 Task: Change the frame rate in the image demuxer to 10/1.
Action: Mouse moved to (112, 11)
Screenshot: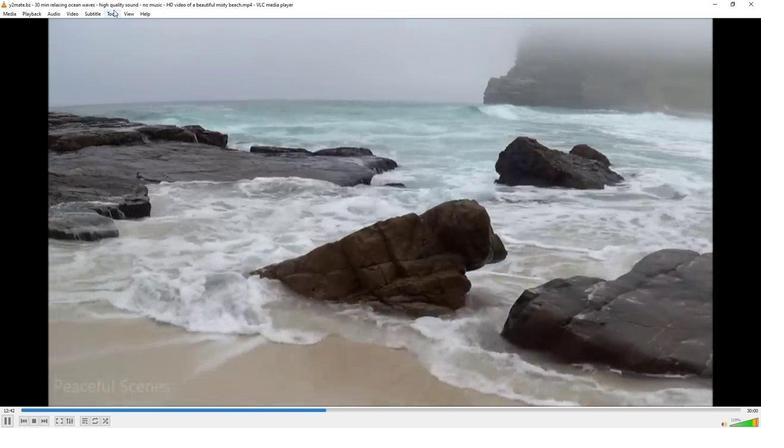 
Action: Mouse pressed left at (112, 11)
Screenshot: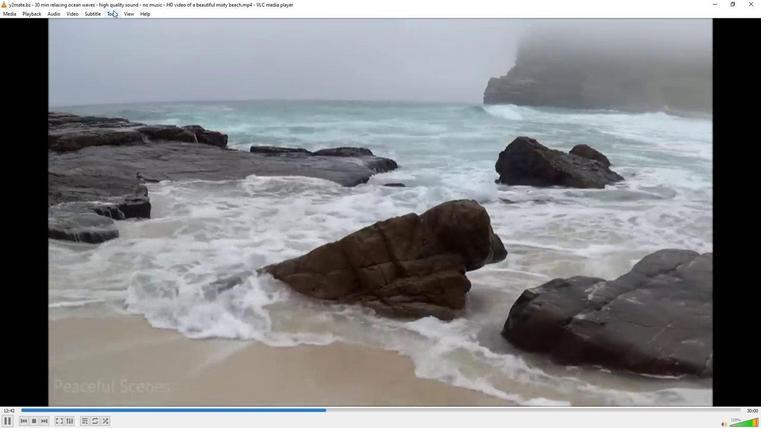 
Action: Mouse moved to (129, 107)
Screenshot: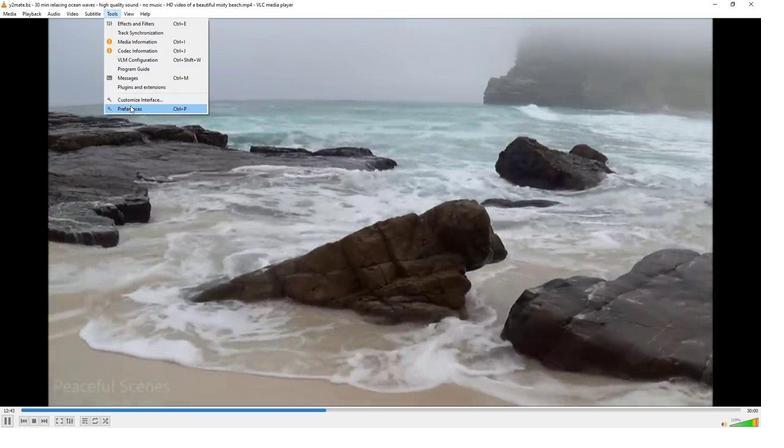 
Action: Mouse pressed left at (129, 107)
Screenshot: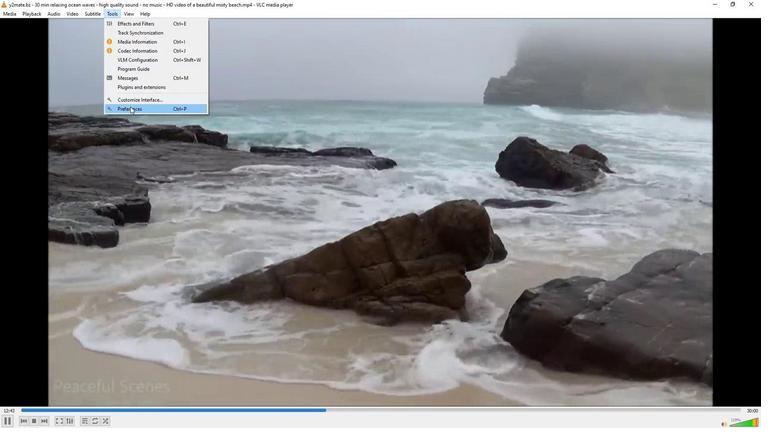 
Action: Mouse moved to (209, 330)
Screenshot: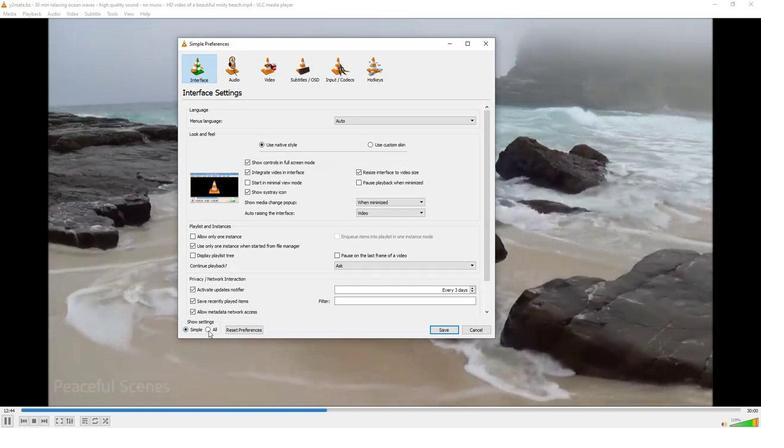 
Action: Mouse pressed left at (209, 330)
Screenshot: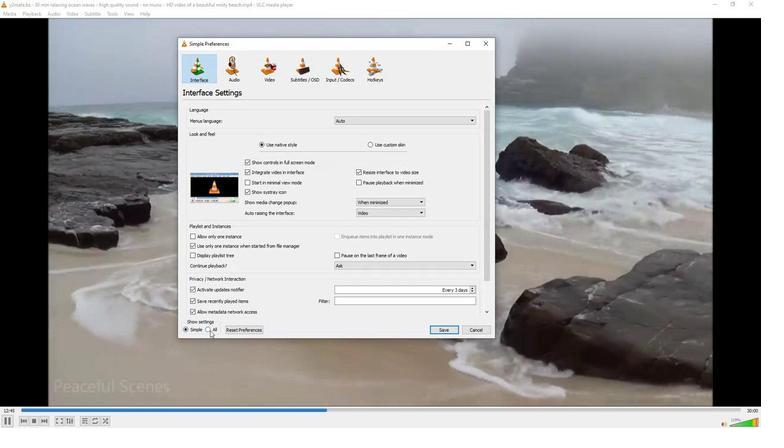 
Action: Mouse moved to (195, 215)
Screenshot: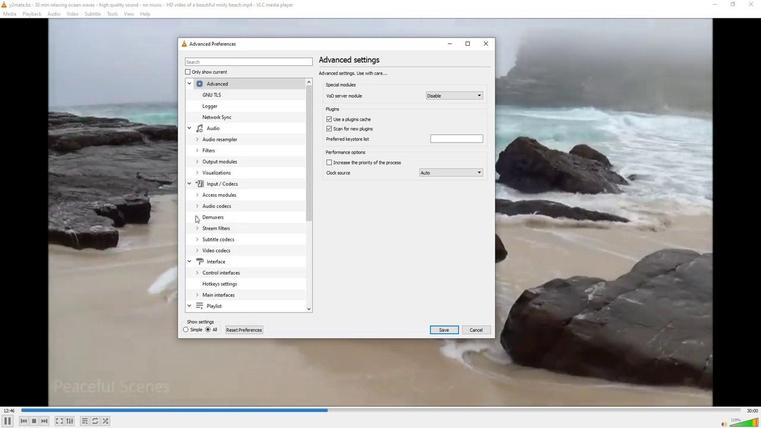 
Action: Mouse pressed left at (195, 215)
Screenshot: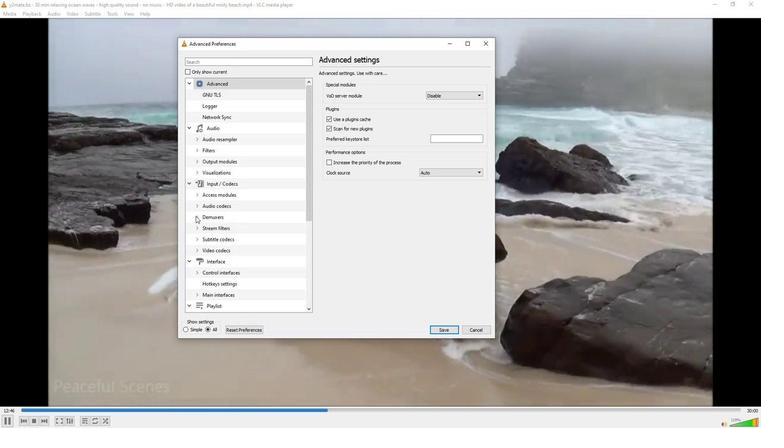 
Action: Mouse moved to (224, 305)
Screenshot: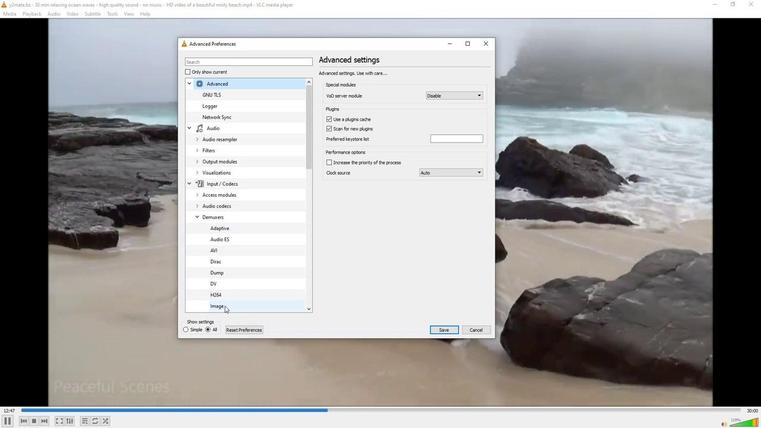 
Action: Mouse pressed left at (224, 305)
Screenshot: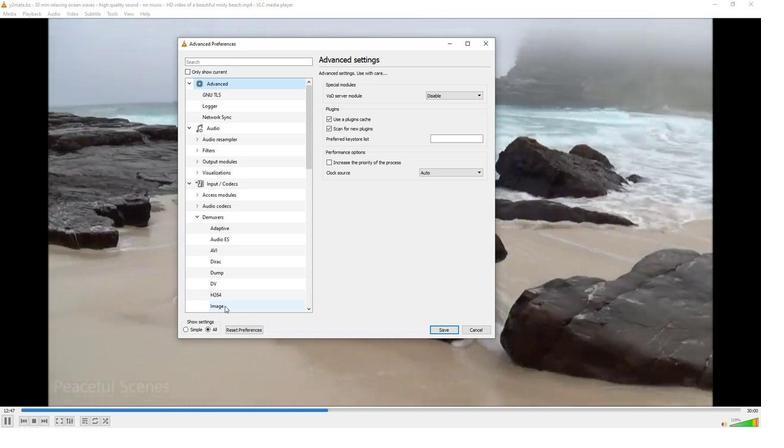 
Action: Mouse moved to (449, 139)
Screenshot: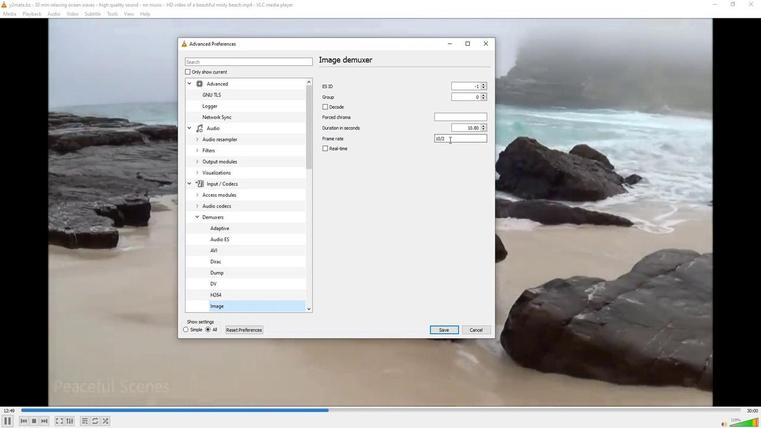 
Action: Mouse pressed left at (449, 139)
Screenshot: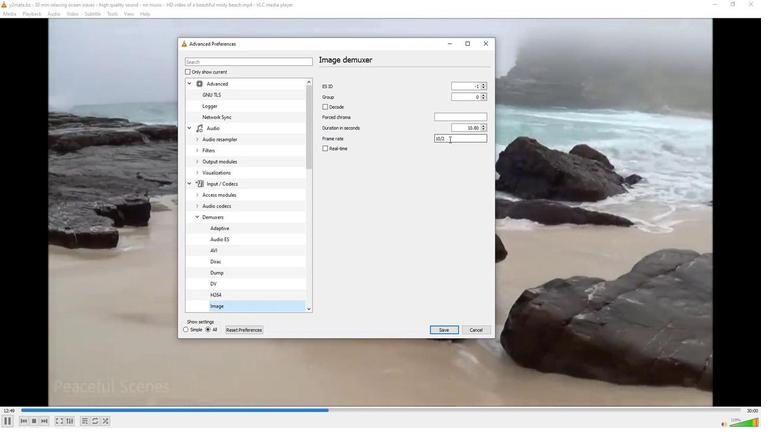 
Action: Mouse moved to (449, 139)
Screenshot: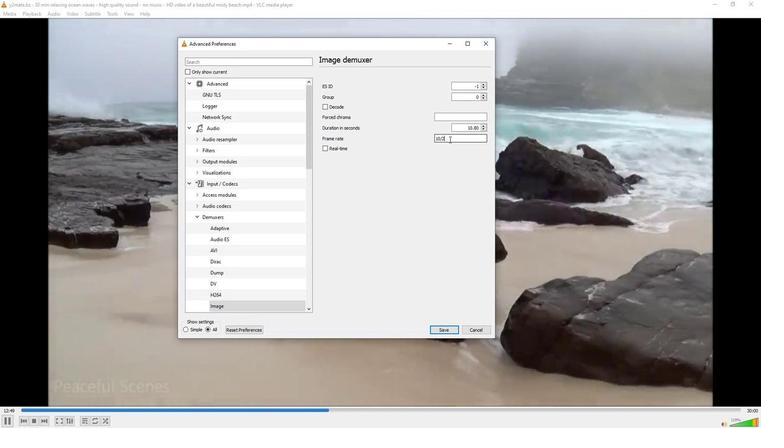 
Action: Key pressed <Key.backspace>
Screenshot: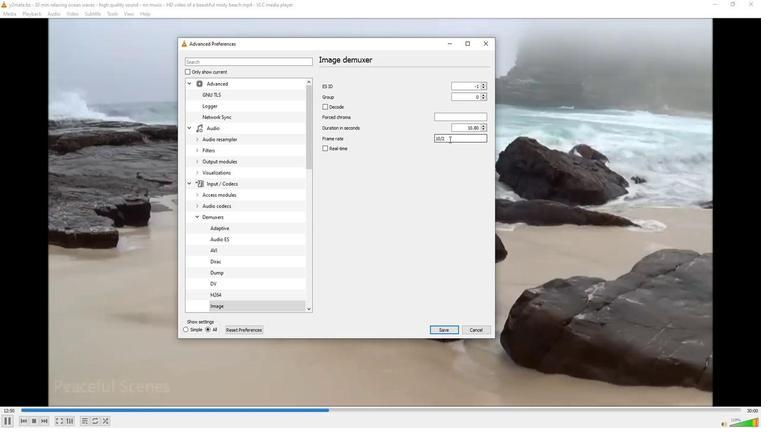 
Action: Mouse moved to (440, 160)
Screenshot: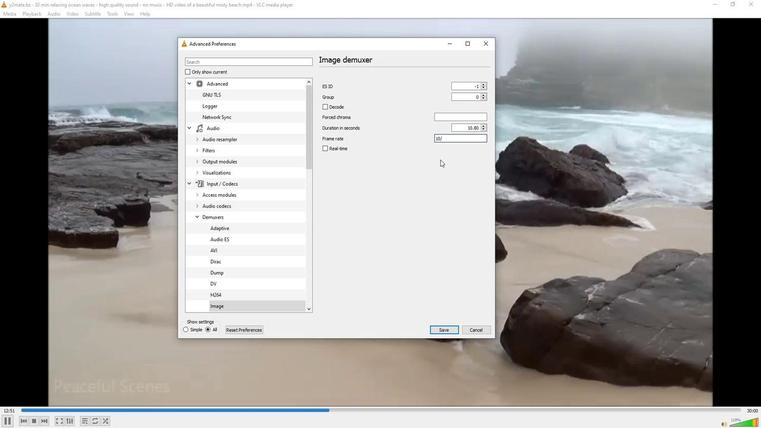 
Action: Key pressed 1
Screenshot: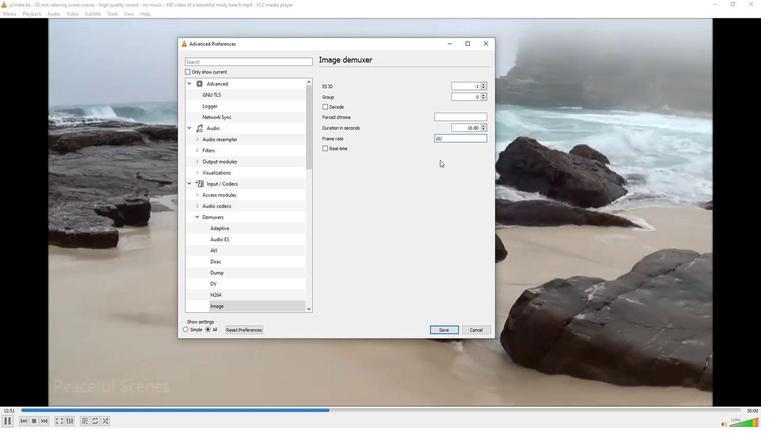 
Action: Mouse moved to (429, 172)
Screenshot: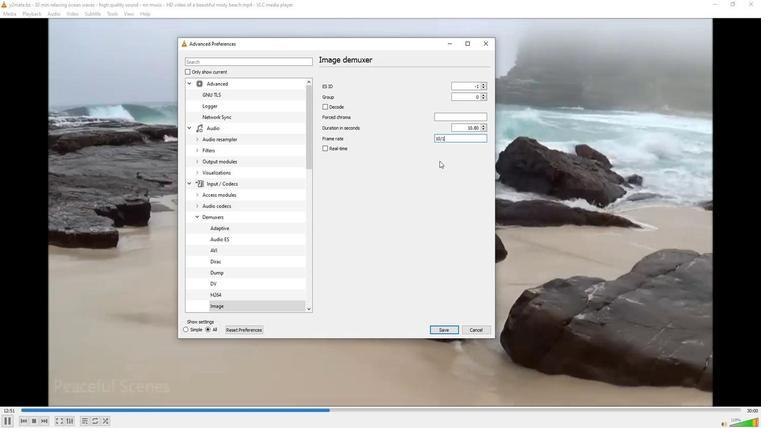 
